 Task: Set font weight as default.
Action: Mouse moved to (21, 492)
Screenshot: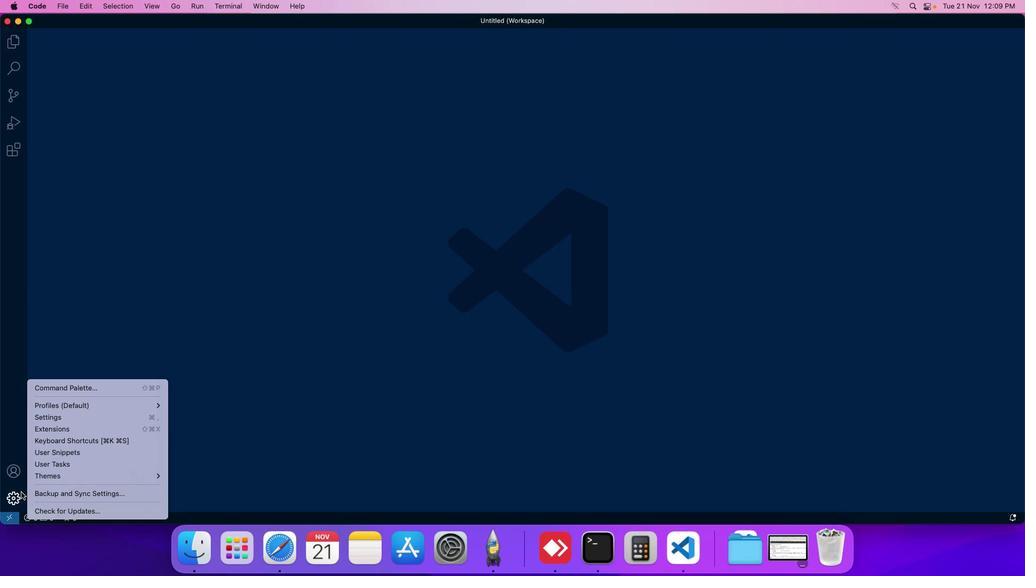 
Action: Mouse pressed left at (21, 492)
Screenshot: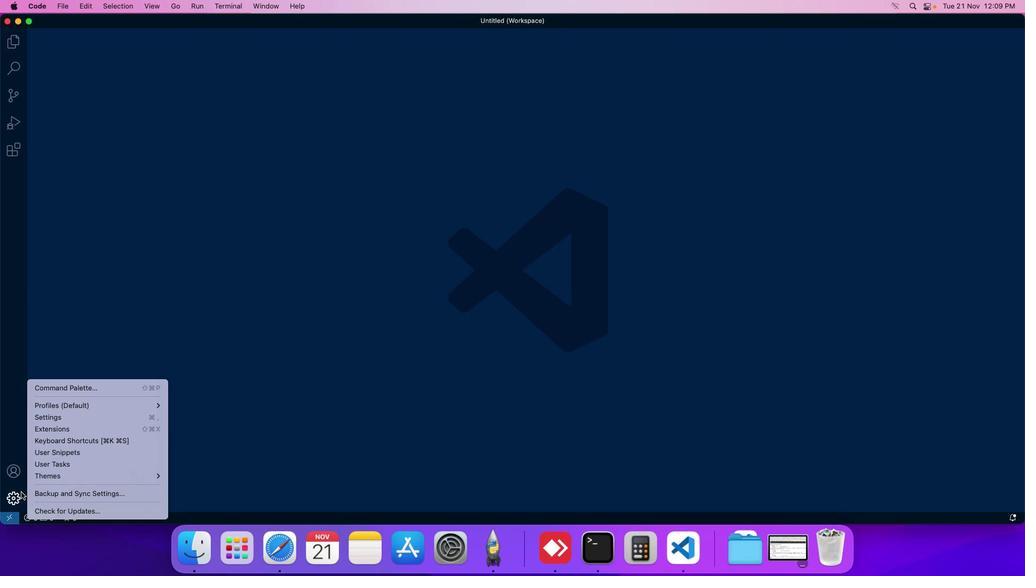 
Action: Mouse moved to (49, 420)
Screenshot: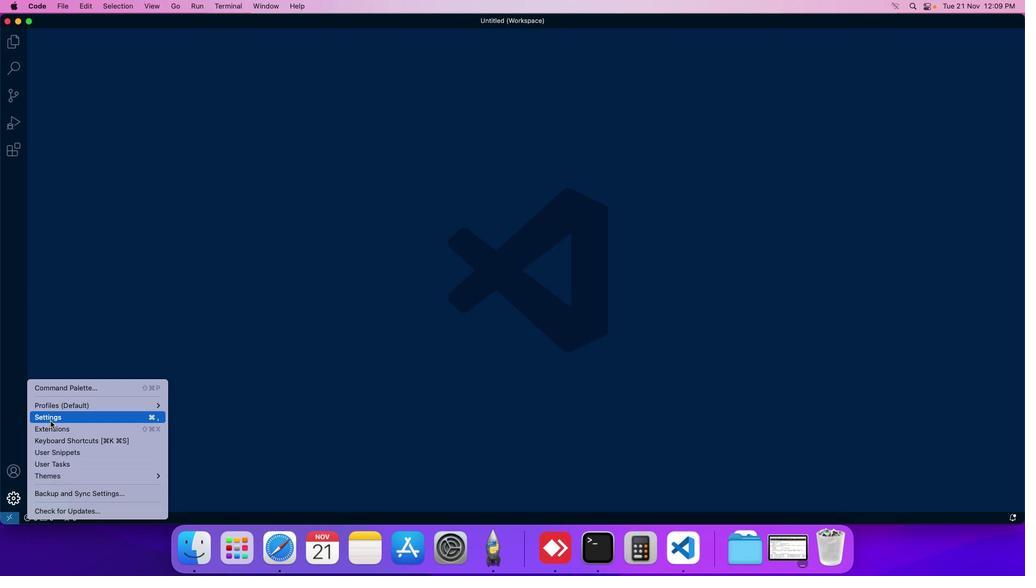 
Action: Mouse pressed left at (49, 420)
Screenshot: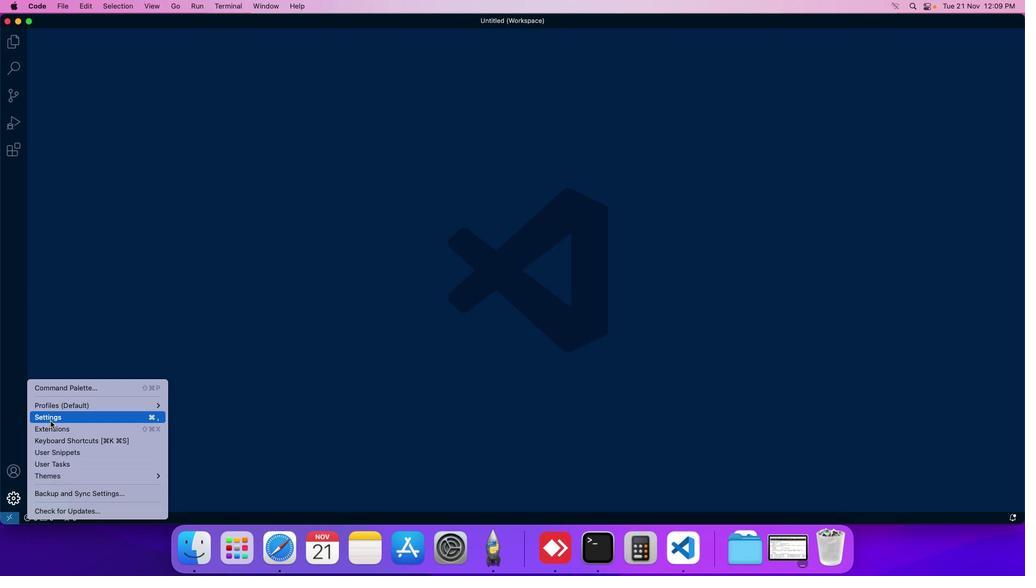 
Action: Mouse moved to (257, 79)
Screenshot: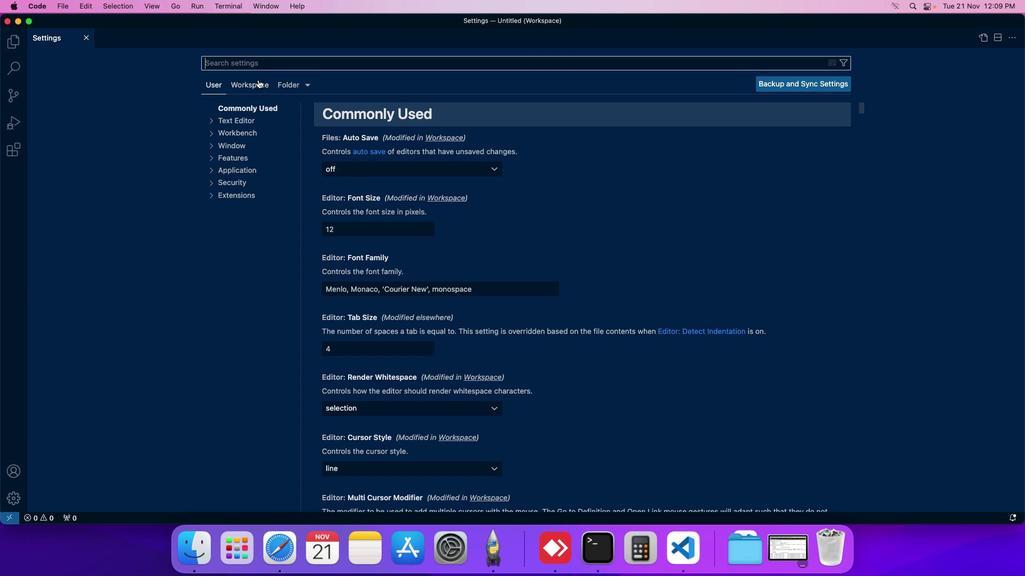 
Action: Mouse pressed left at (257, 79)
Screenshot: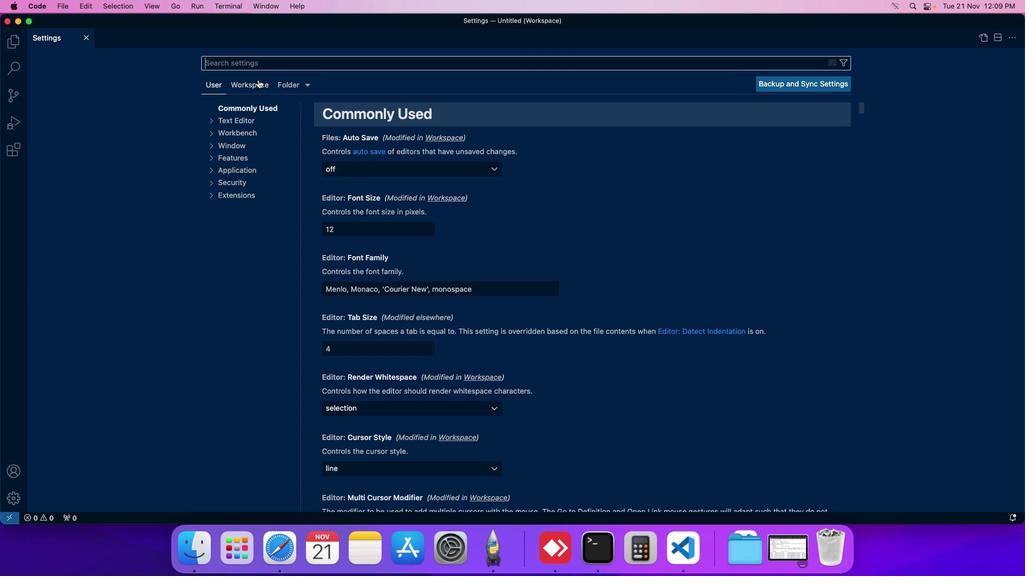
Action: Mouse moved to (238, 158)
Screenshot: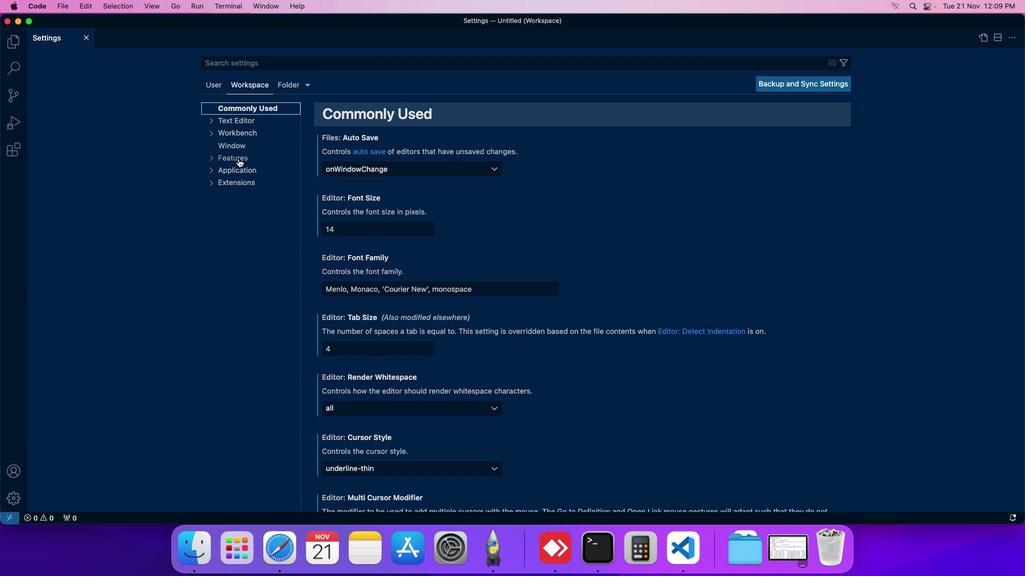 
Action: Mouse pressed left at (238, 158)
Screenshot: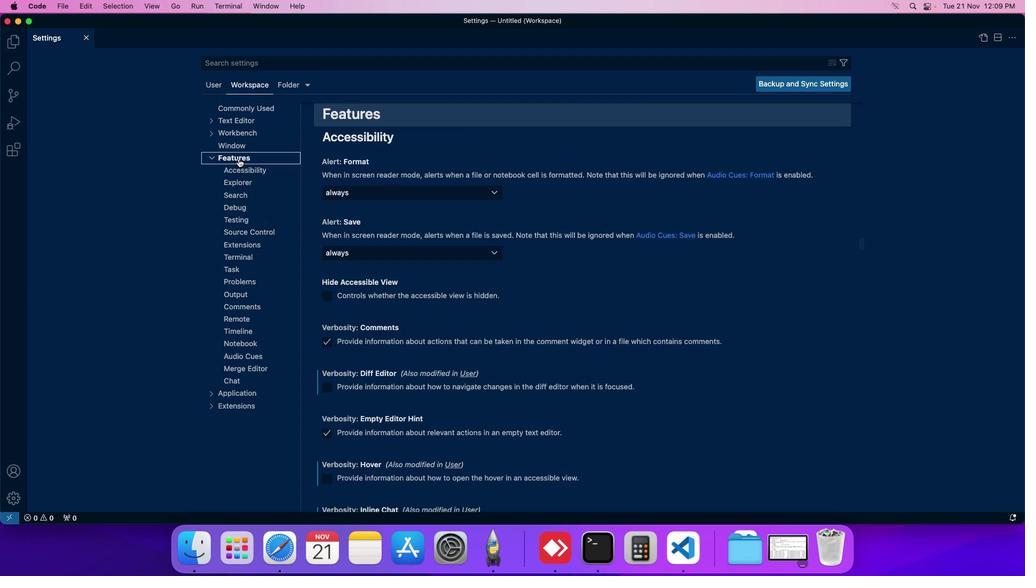 
Action: Mouse moved to (226, 380)
Screenshot: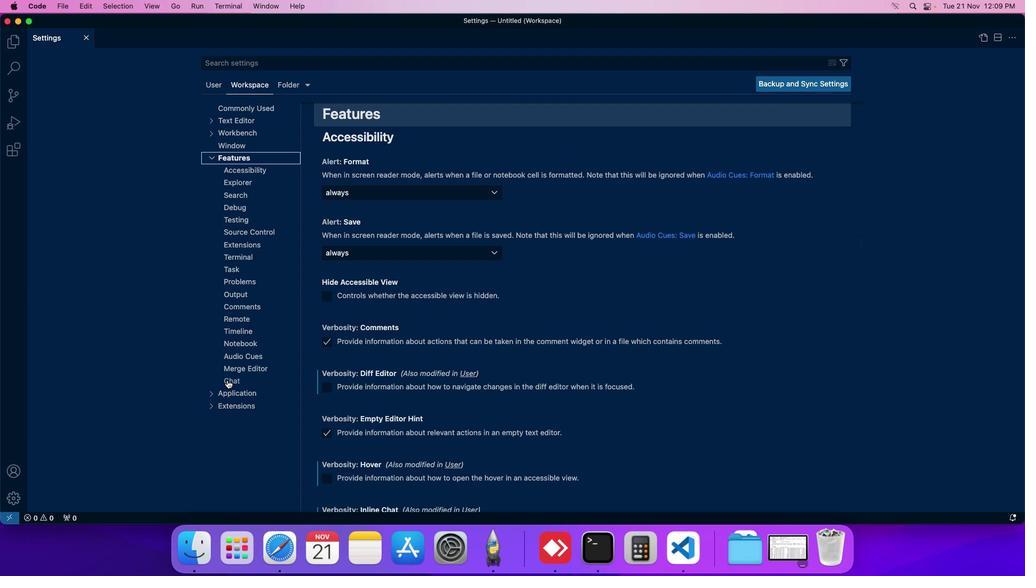 
Action: Mouse pressed left at (226, 380)
Screenshot: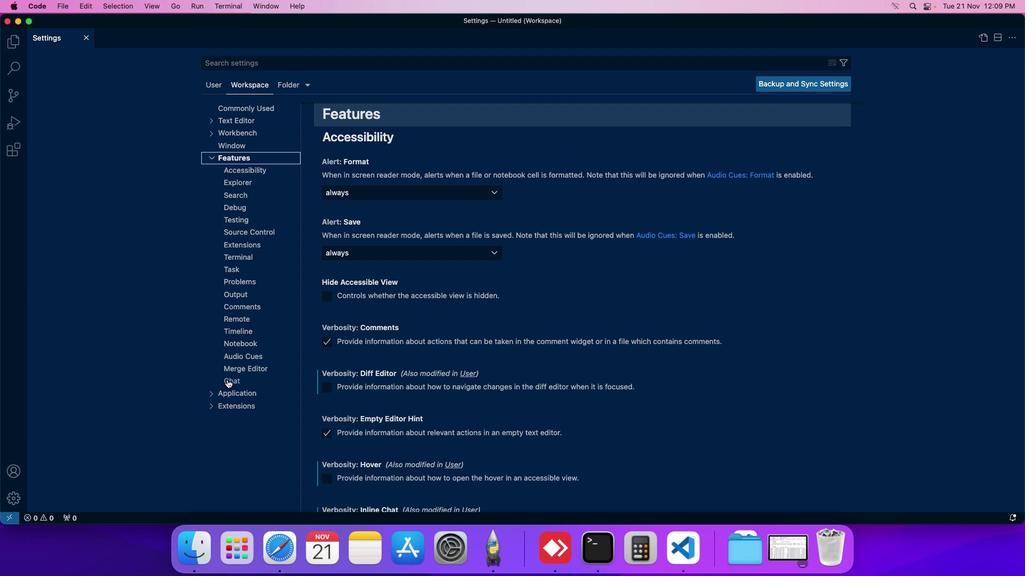 
Action: Mouse moved to (356, 288)
Screenshot: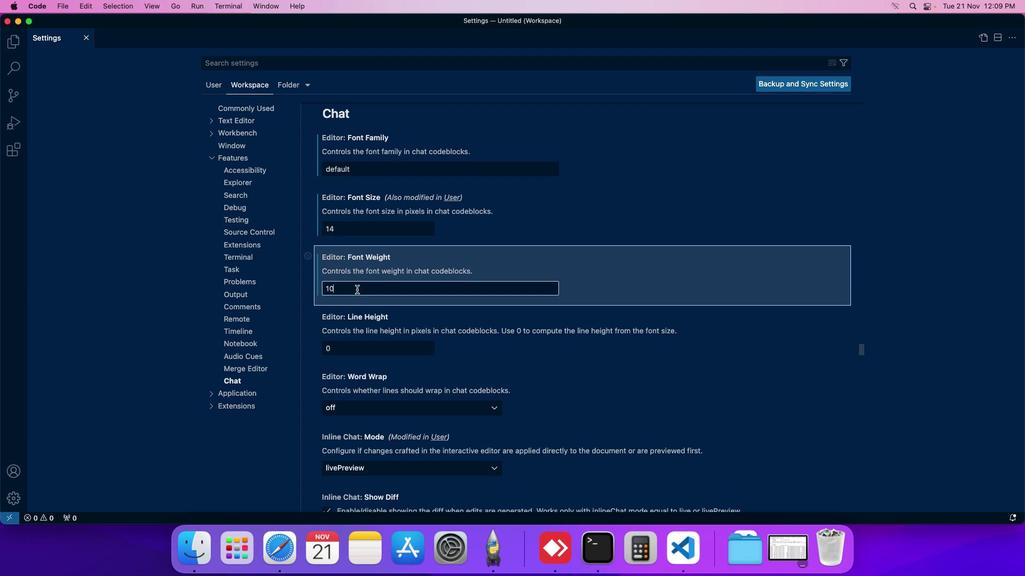 
Action: Mouse pressed left at (356, 288)
Screenshot: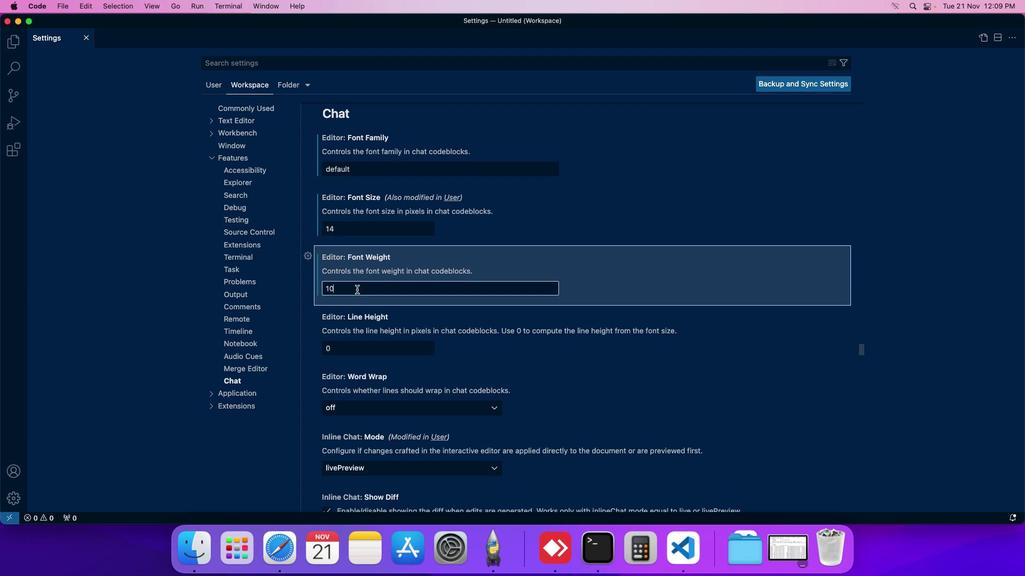 
Action: Key pressed Key.backspaceKey.backspaceKey.backspace'd''e''f''a''u''l''t'
Screenshot: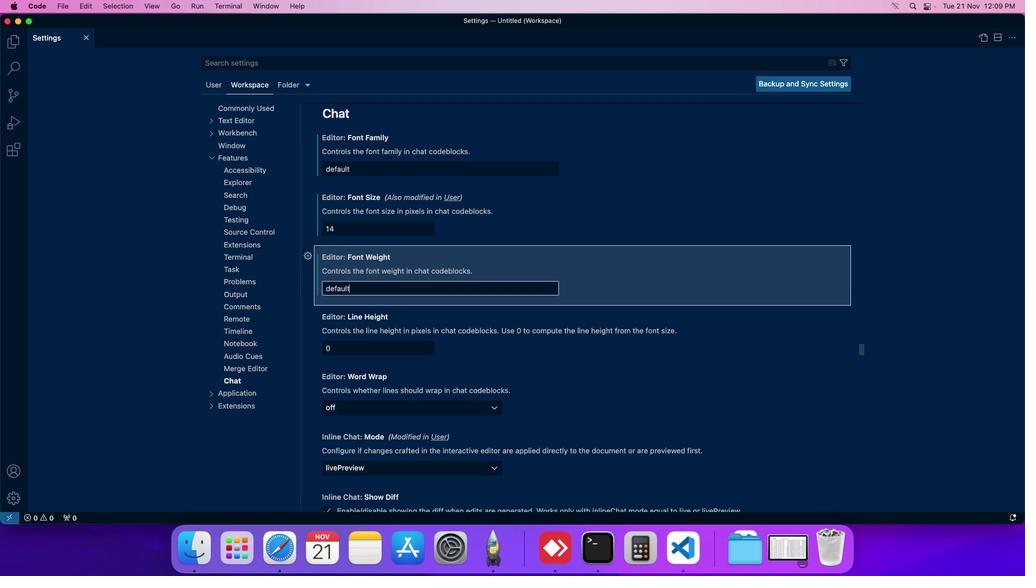 
